 Task: Check all the Calendly integrations.
Action: Mouse moved to (96, 554)
Screenshot: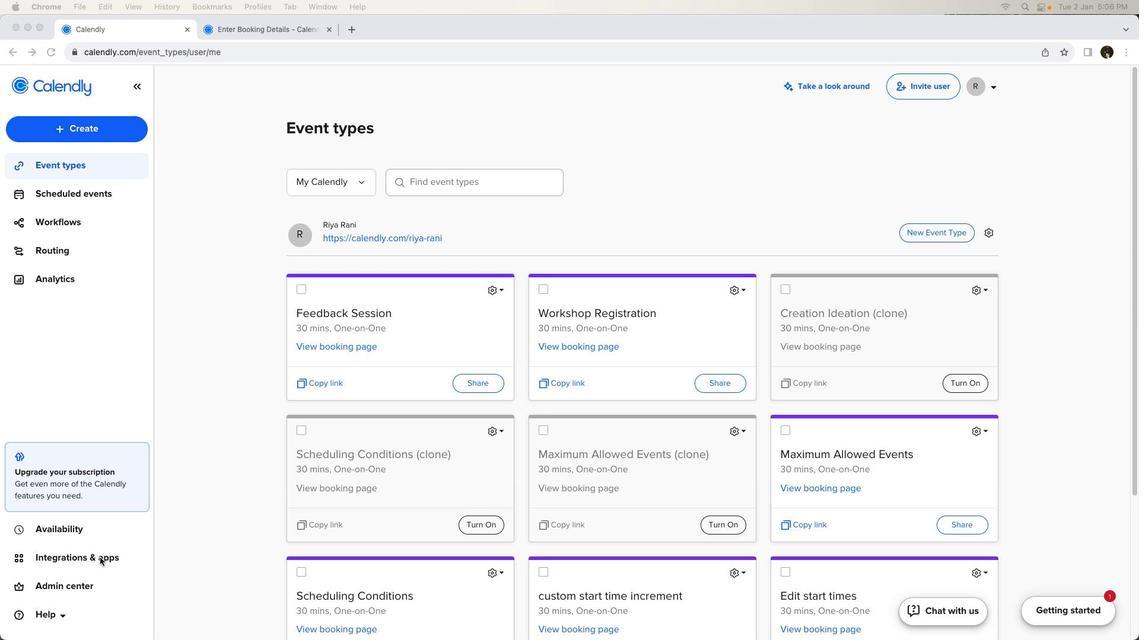
Action: Mouse pressed left at (96, 554)
Screenshot: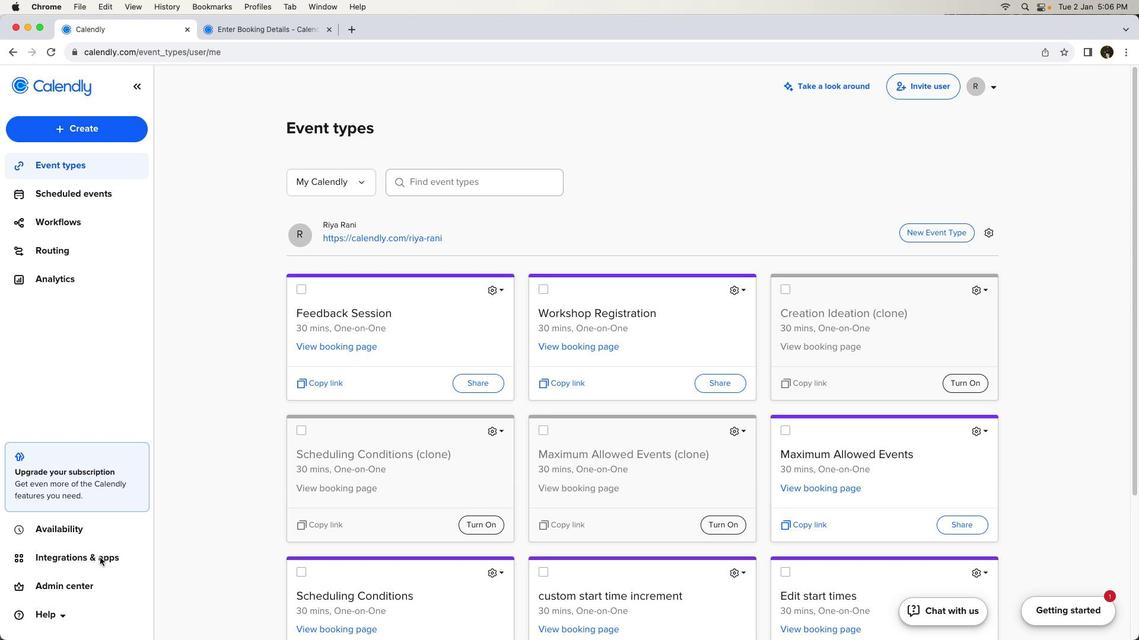 
Action: Mouse pressed left at (96, 554)
Screenshot: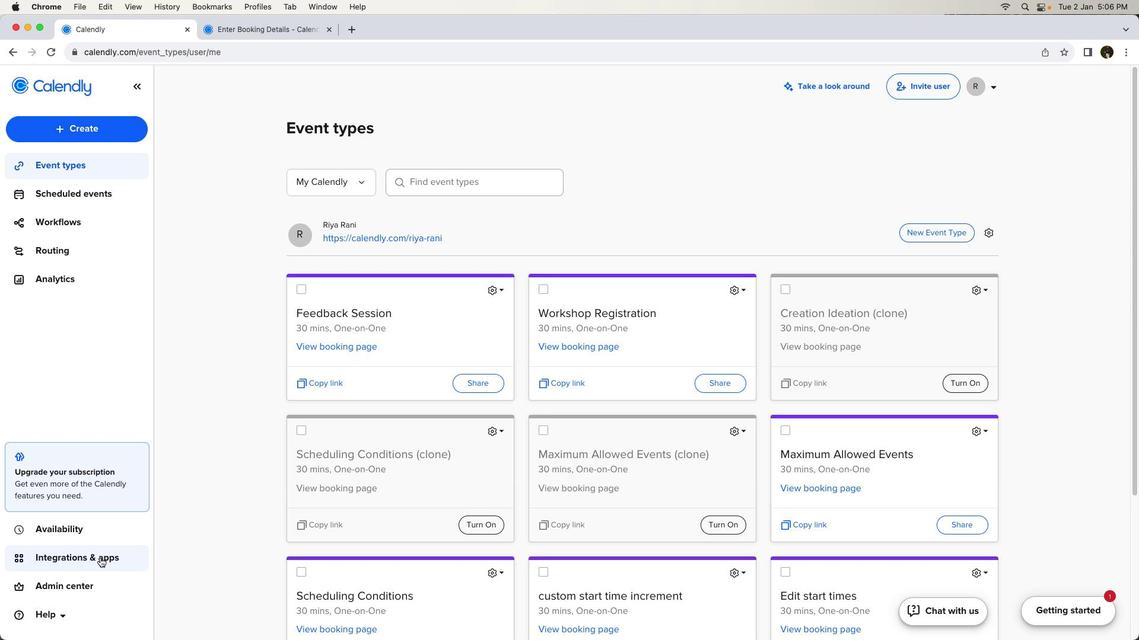 
Action: Mouse moved to (96, 555)
Screenshot: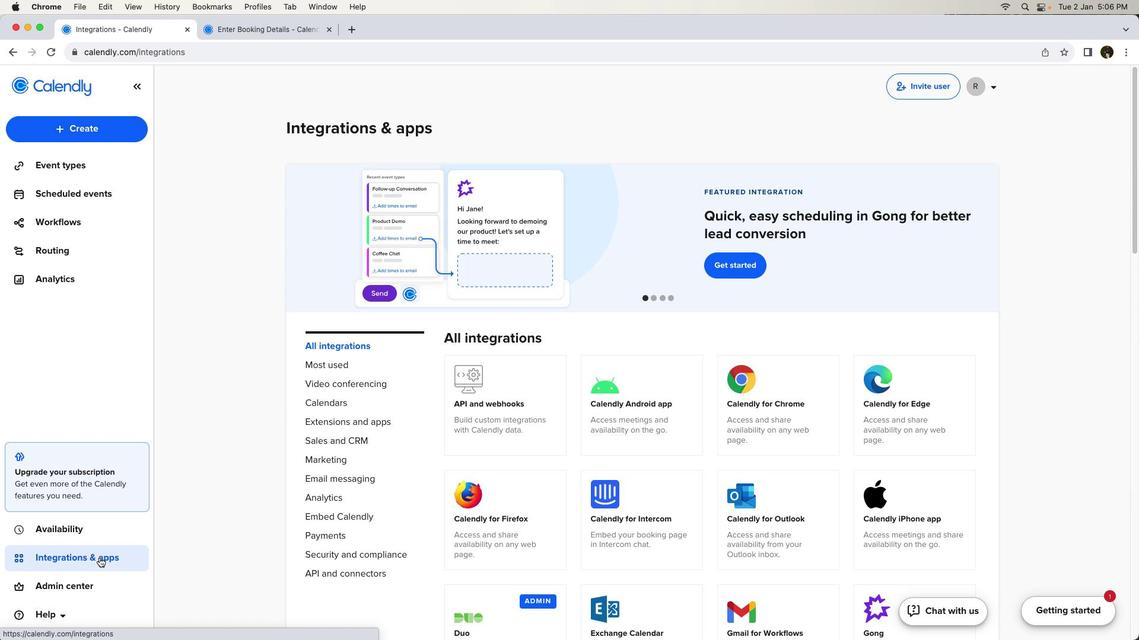 
Action: Mouse pressed left at (96, 555)
Screenshot: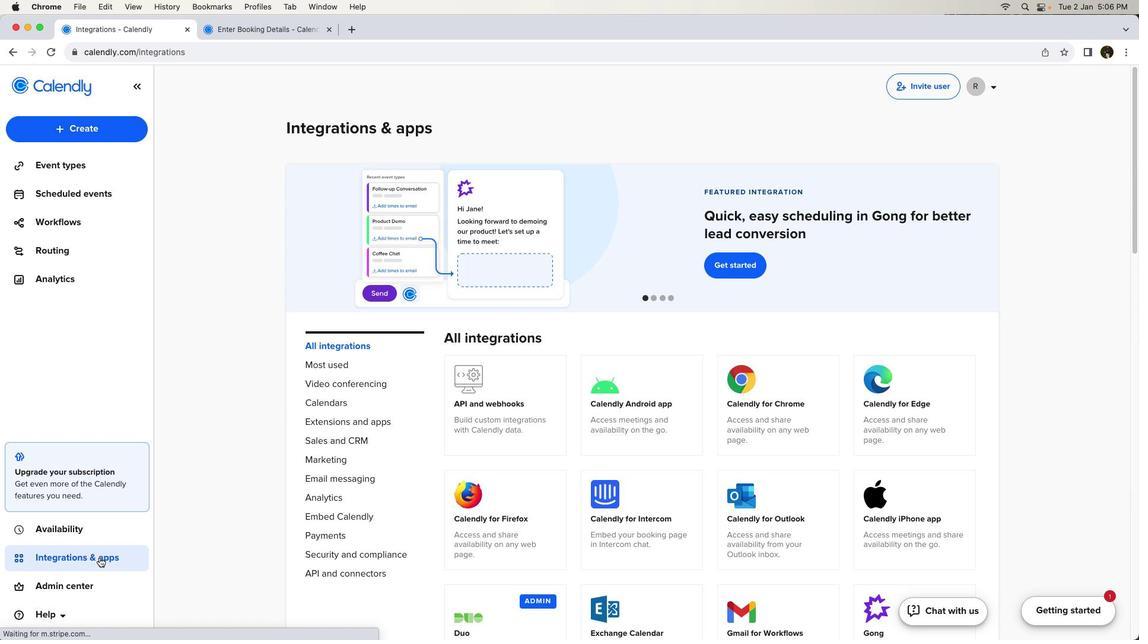 
Action: Mouse moved to (352, 341)
Screenshot: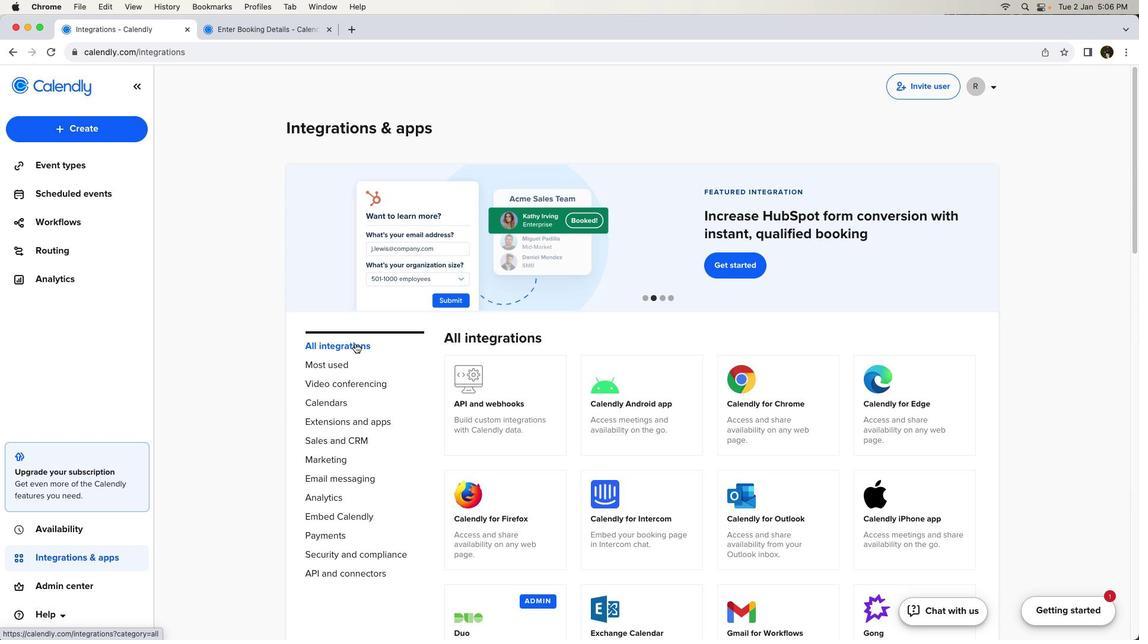 
Action: Mouse pressed left at (352, 341)
Screenshot: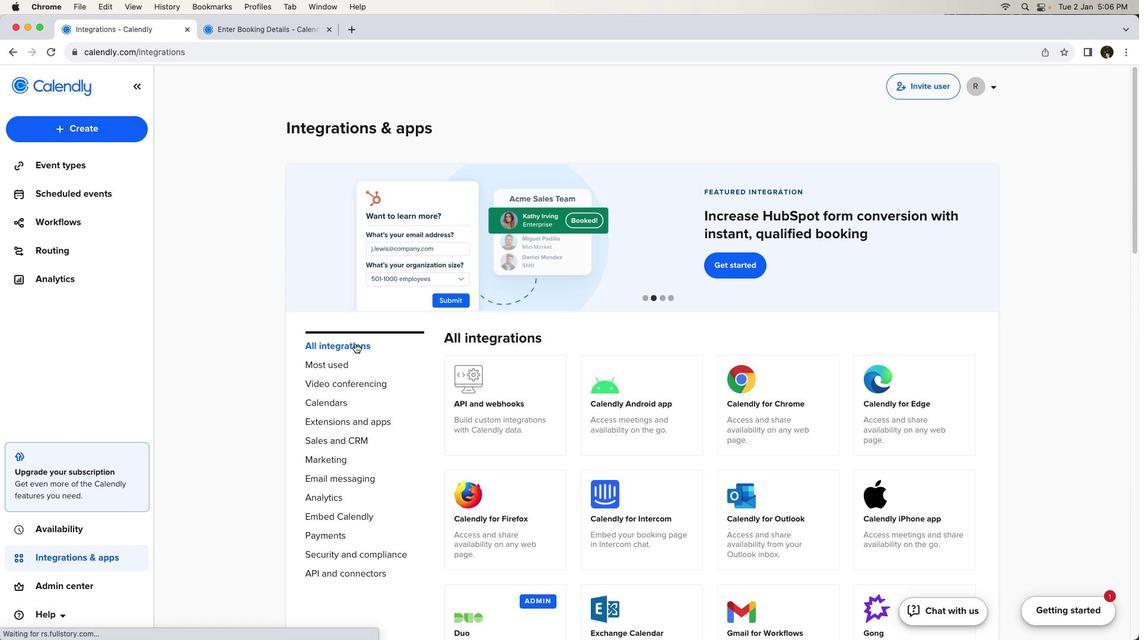 
Action: Mouse moved to (533, 444)
Screenshot: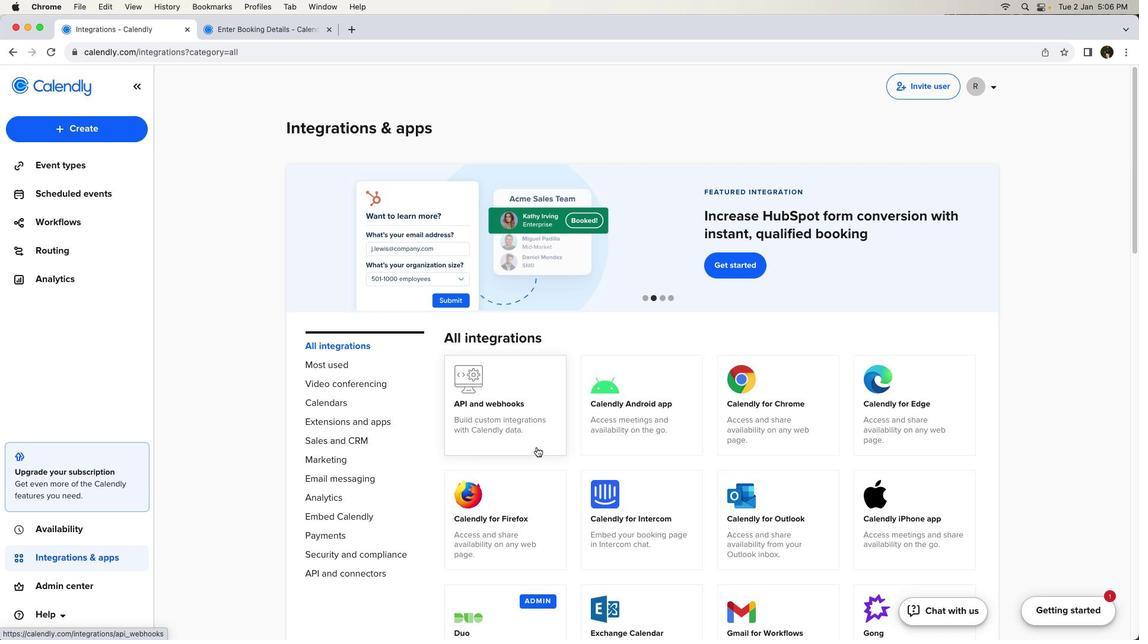
Action: Mouse scrolled (533, 444) with delta (-2, -2)
Screenshot: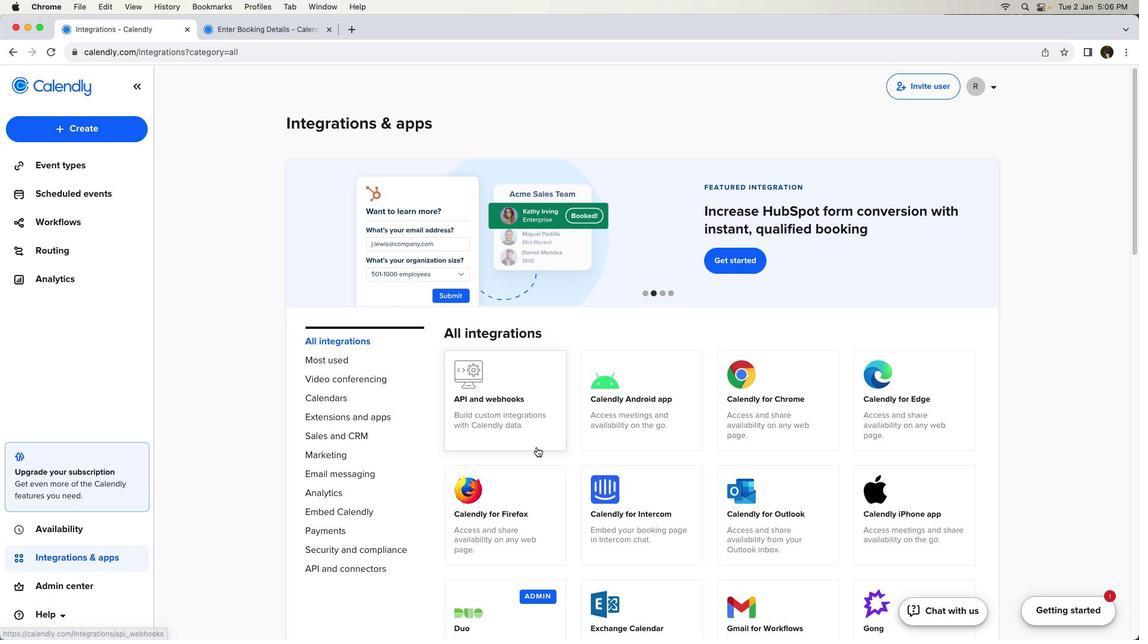 
Action: Mouse scrolled (533, 444) with delta (-2, -2)
Screenshot: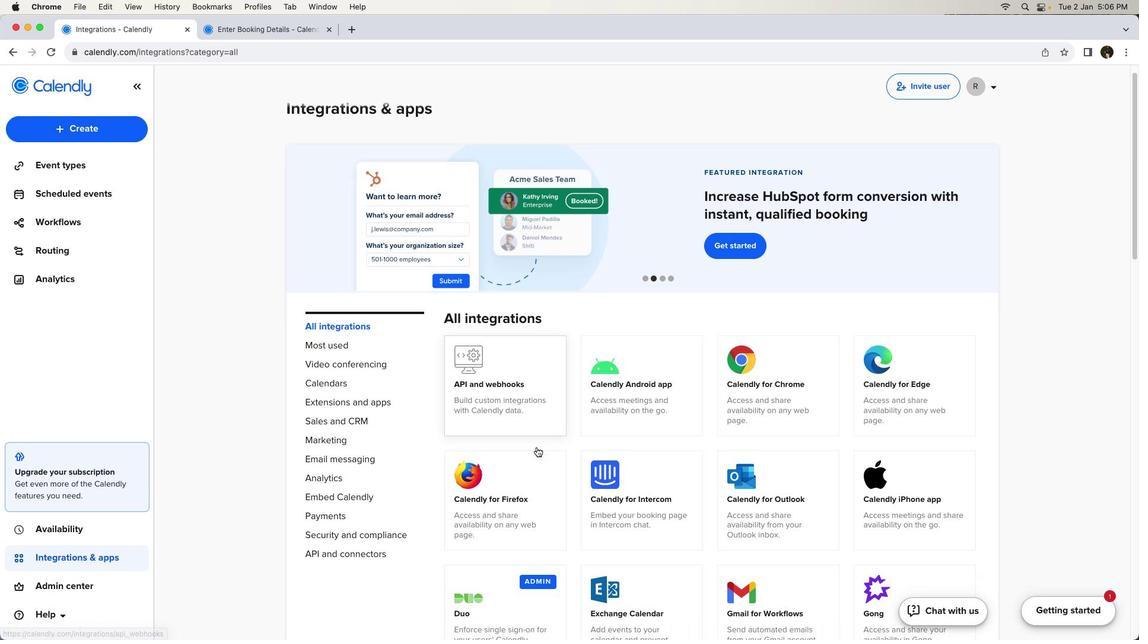 
Action: Mouse scrolled (533, 444) with delta (-2, -2)
Screenshot: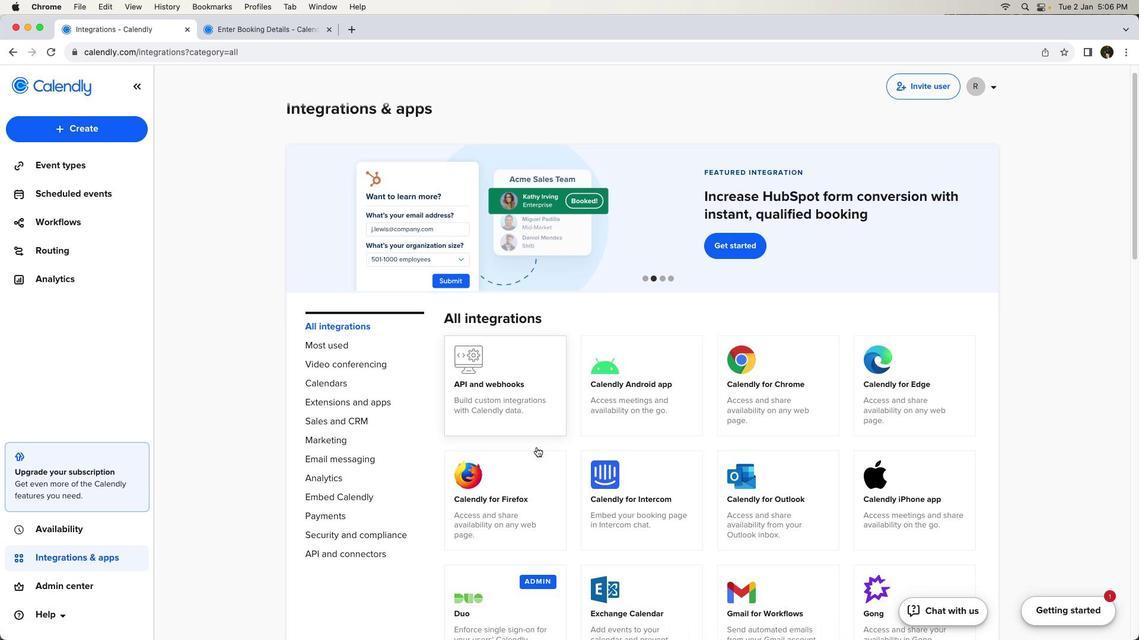 
Action: Mouse scrolled (533, 444) with delta (-2, -3)
Screenshot: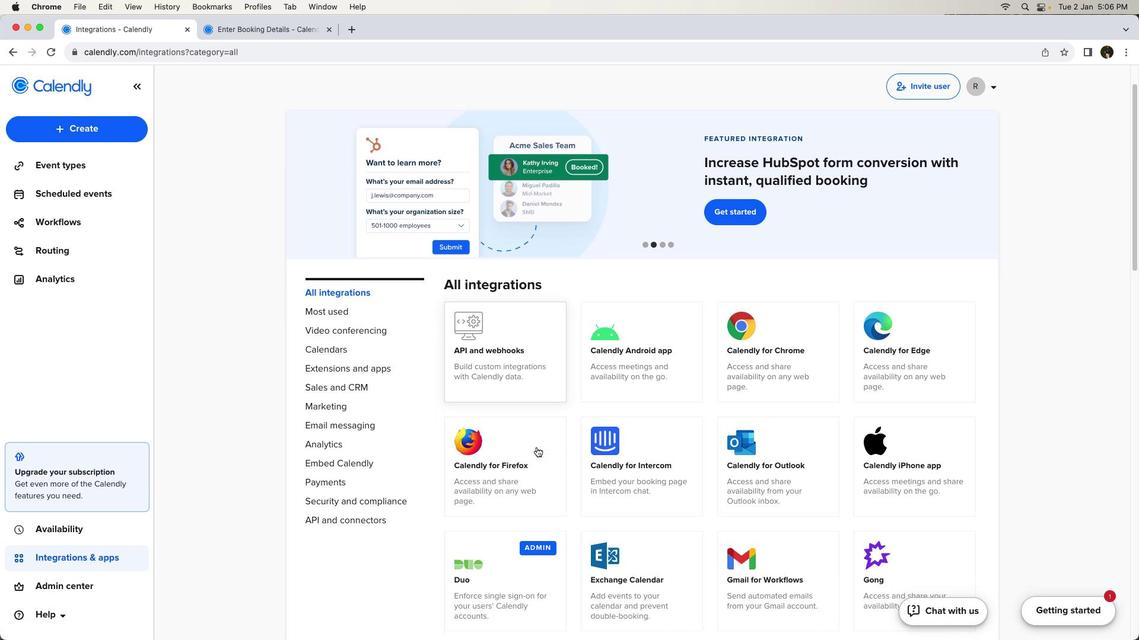 
Action: Mouse moved to (533, 445)
Screenshot: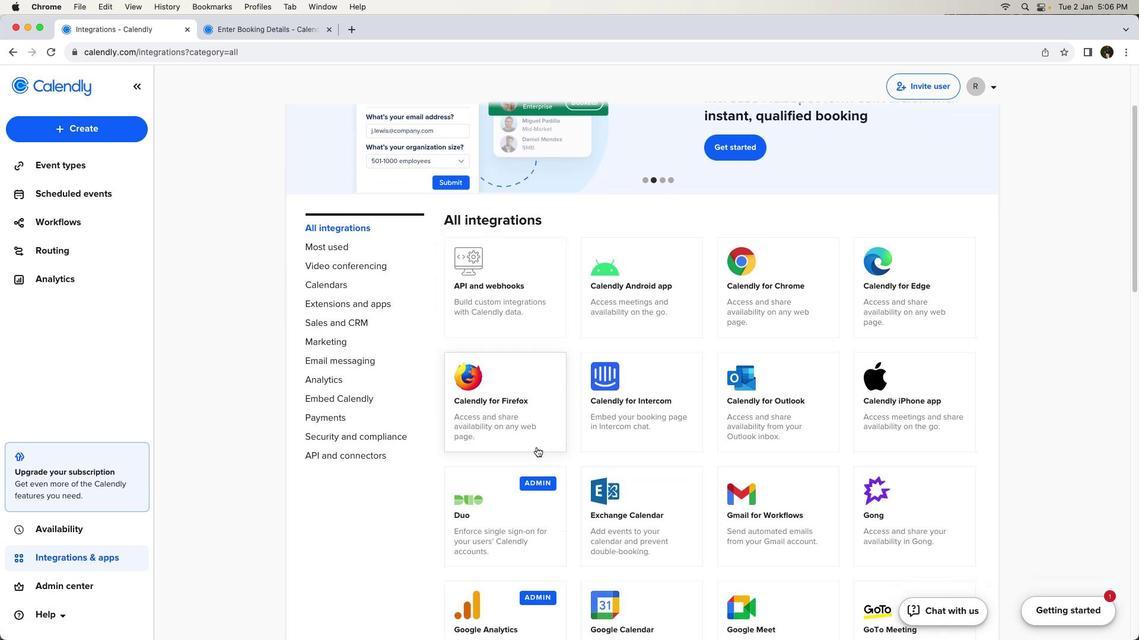 
Action: Mouse scrolled (533, 445) with delta (-2, -2)
Screenshot: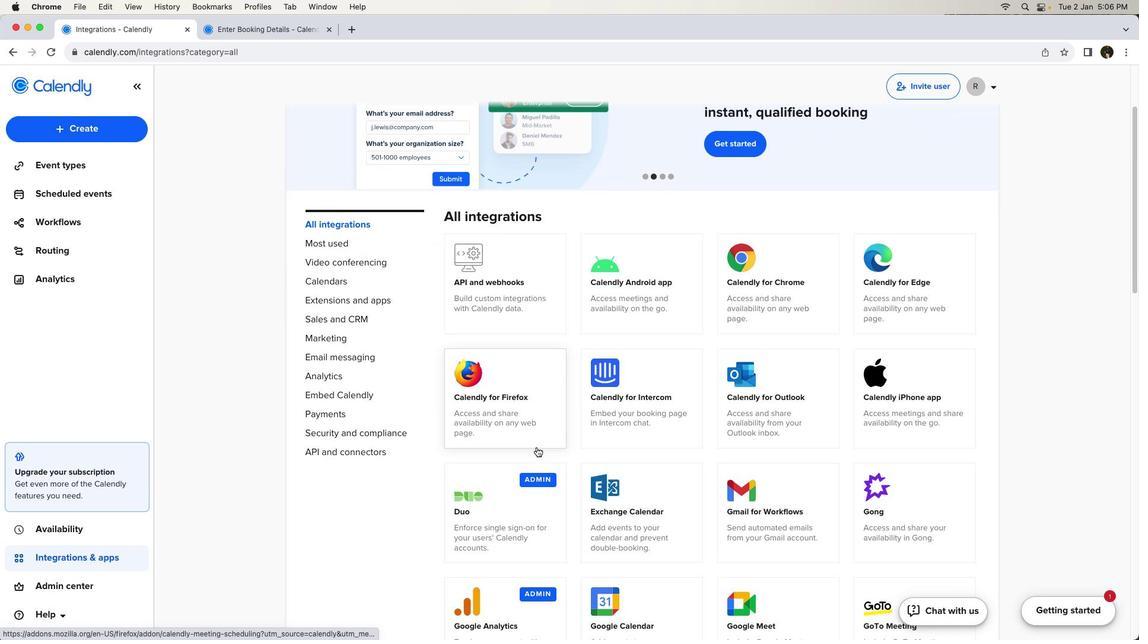 
Action: Mouse scrolled (533, 445) with delta (-2, -2)
Screenshot: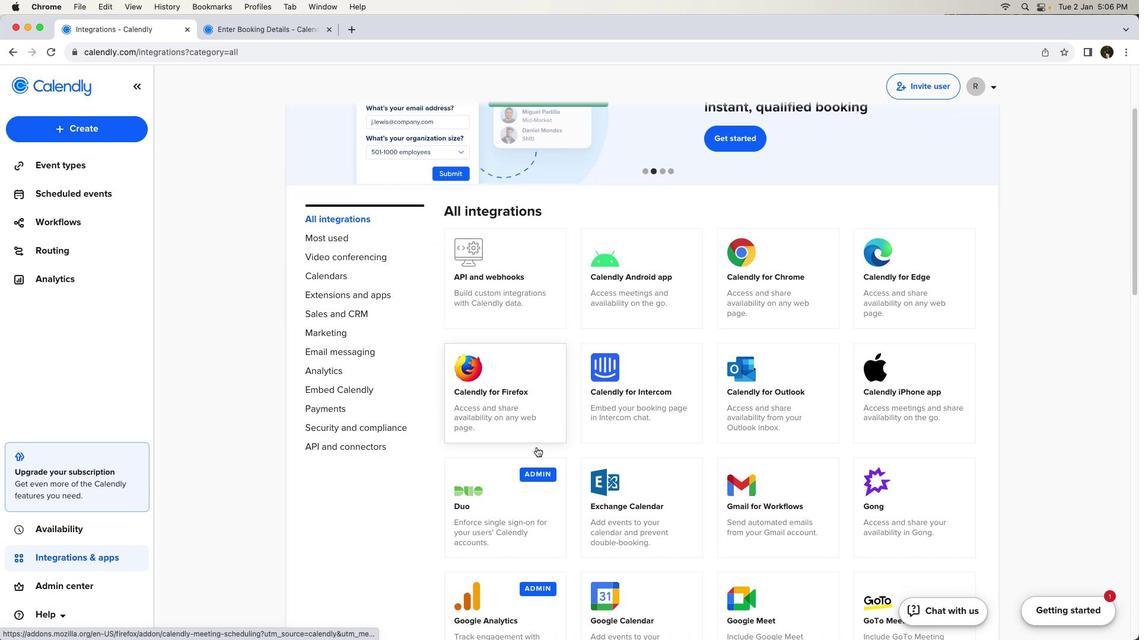 
Action: Mouse scrolled (533, 445) with delta (-2, -2)
Screenshot: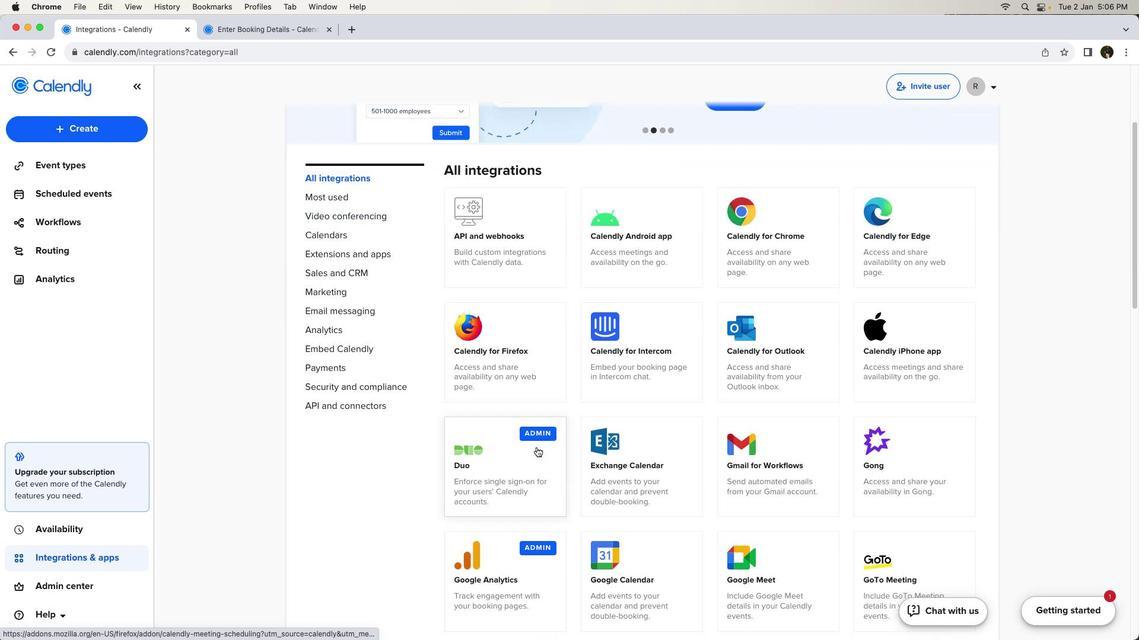 
Action: Mouse scrolled (533, 445) with delta (-2, -2)
Screenshot: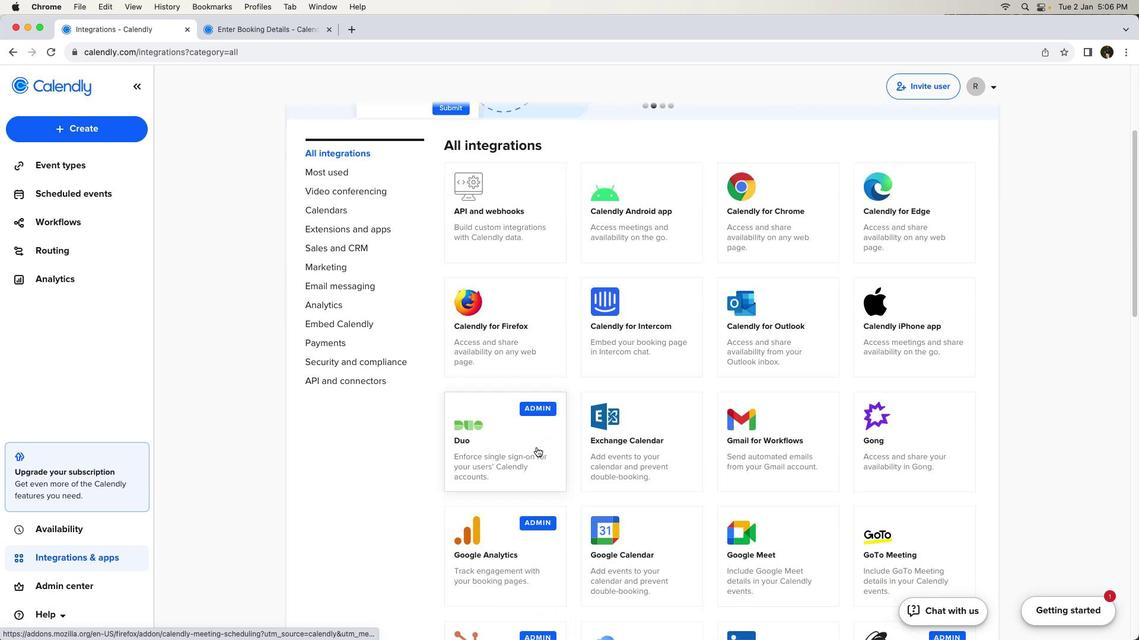 
Action: Mouse scrolled (533, 445) with delta (-2, -4)
Screenshot: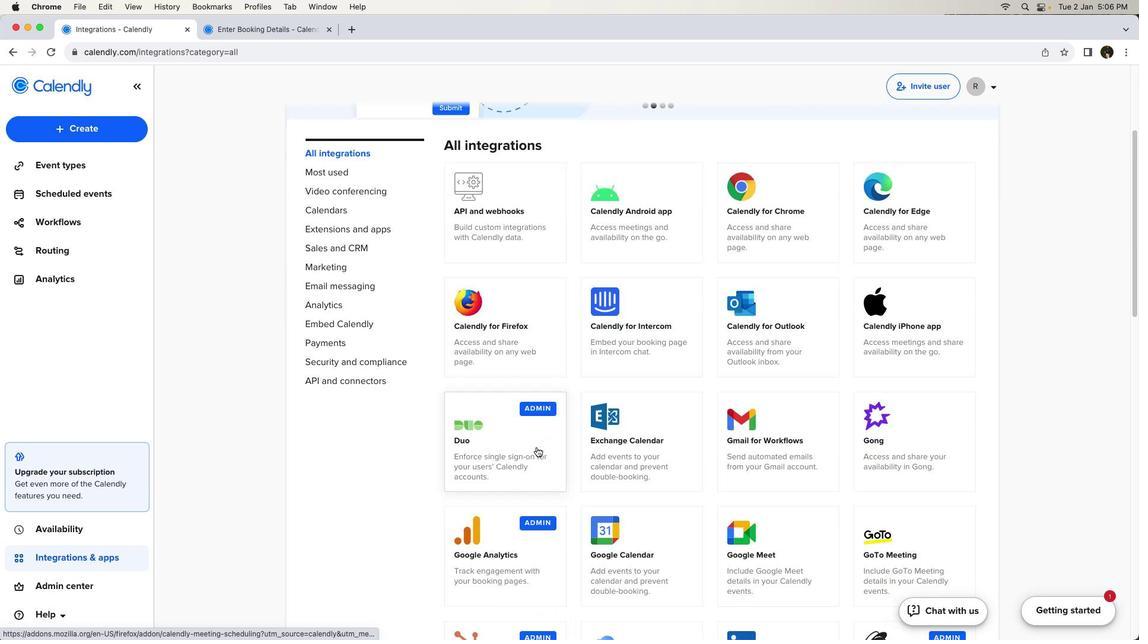 
Action: Mouse moved to (534, 445)
Screenshot: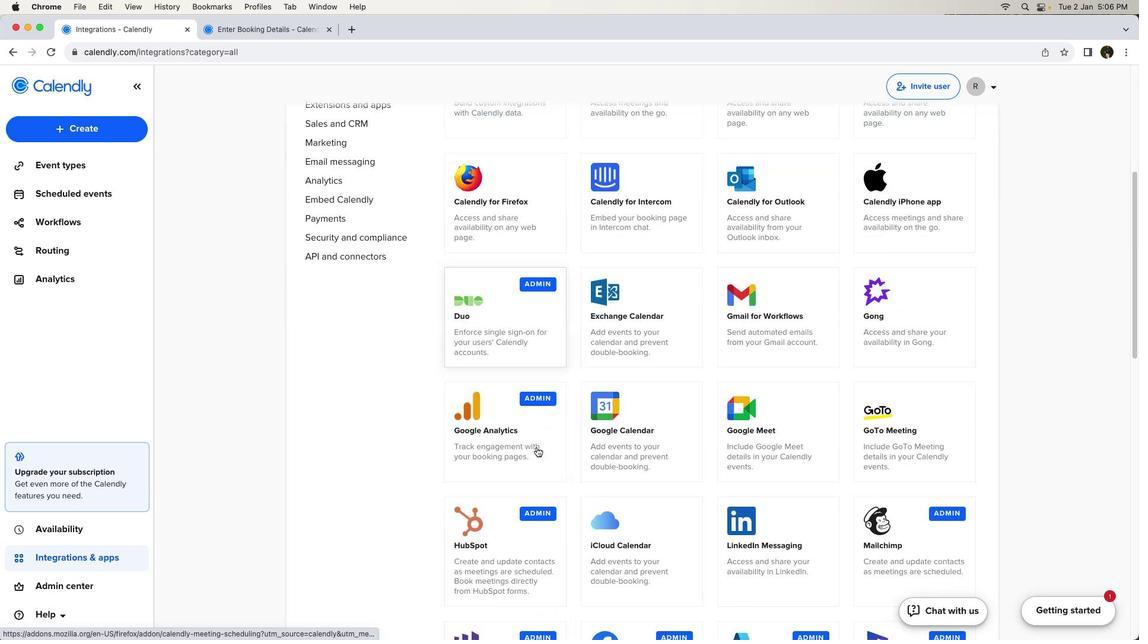 
Action: Mouse scrolled (534, 445) with delta (-2, -4)
Screenshot: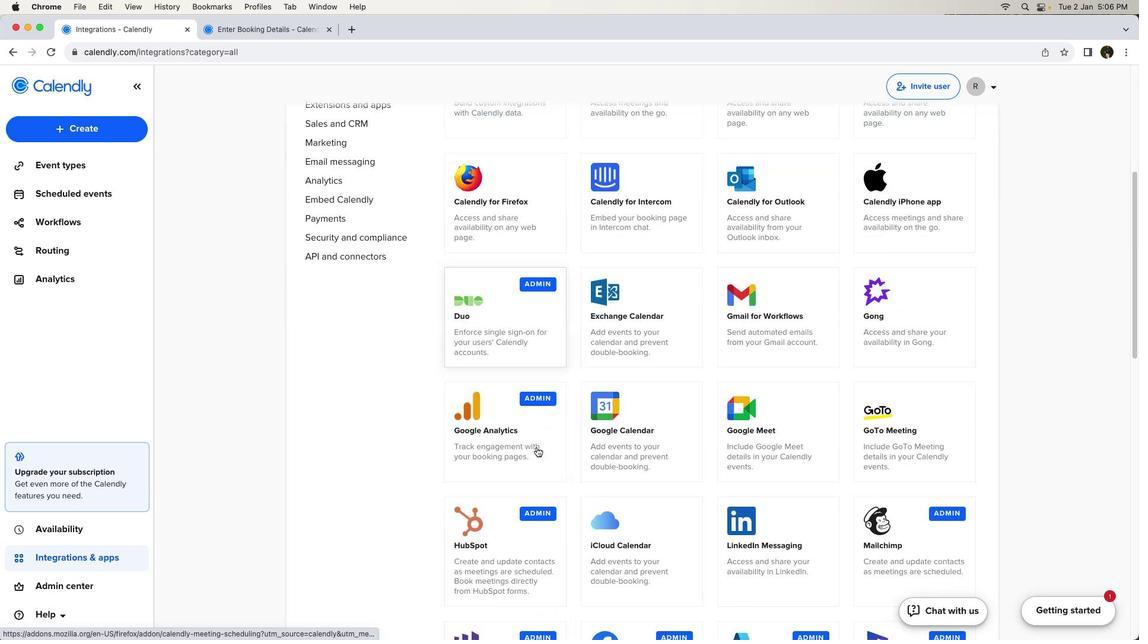 
Action: Mouse scrolled (534, 445) with delta (-2, -2)
Screenshot: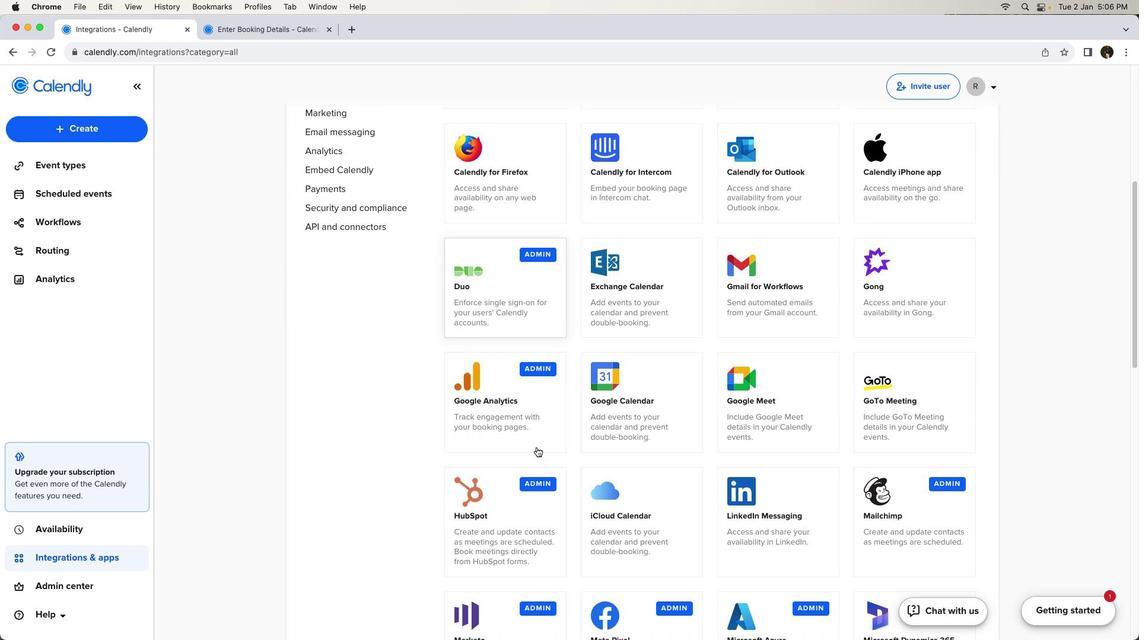 
Action: Mouse scrolled (534, 445) with delta (-2, -2)
Screenshot: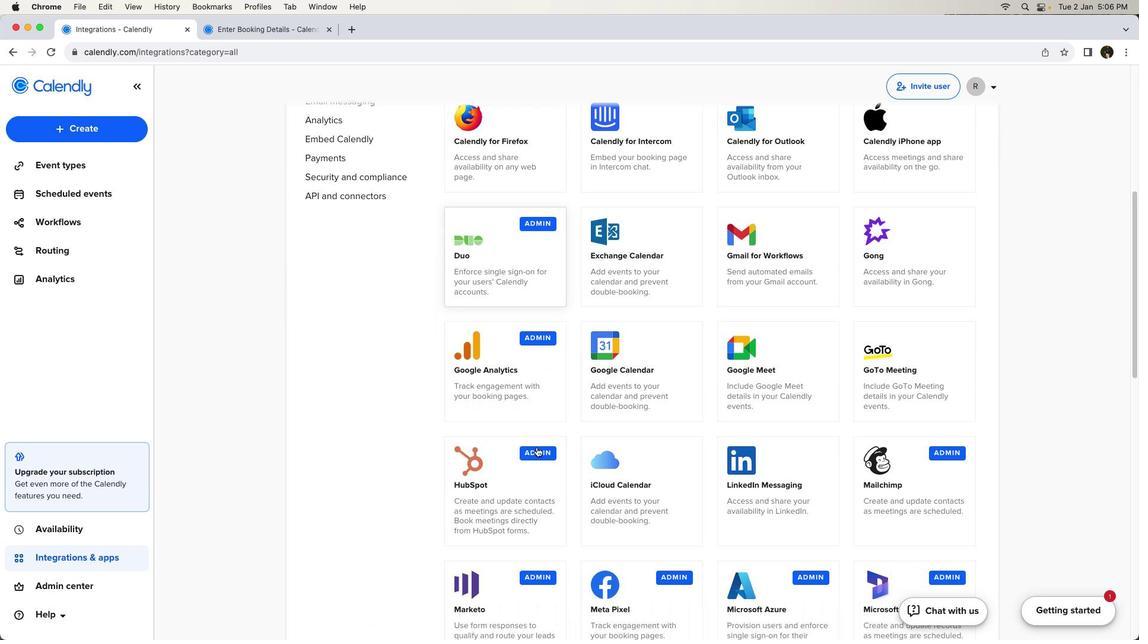 
Action: Mouse scrolled (534, 445) with delta (-2, -3)
Screenshot: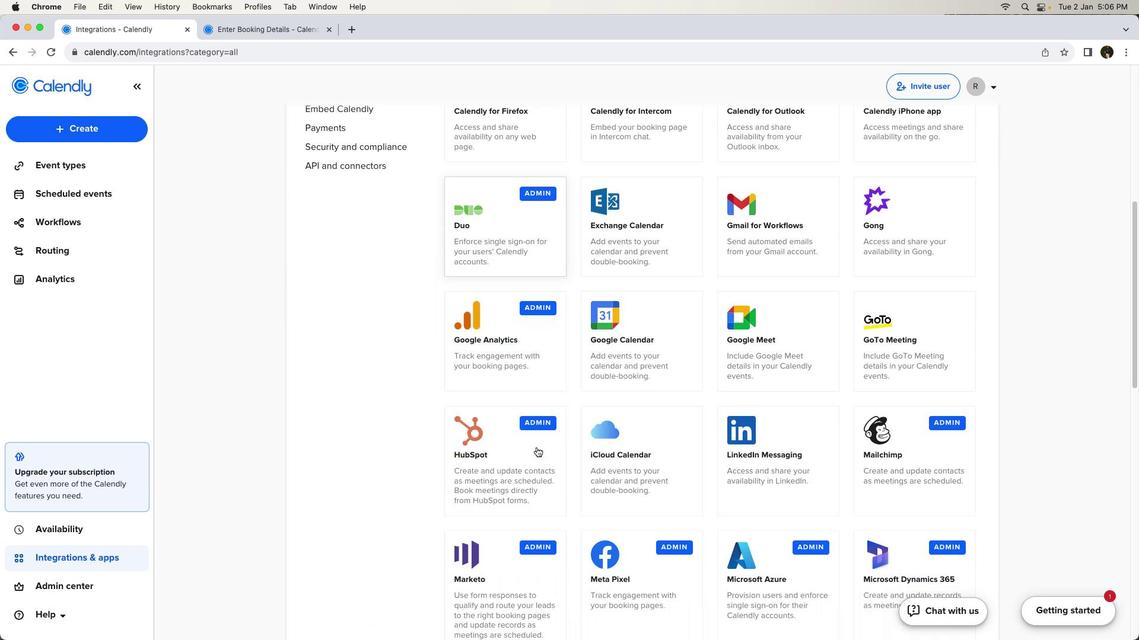 
Action: Mouse scrolled (534, 445) with delta (-2, -4)
Screenshot: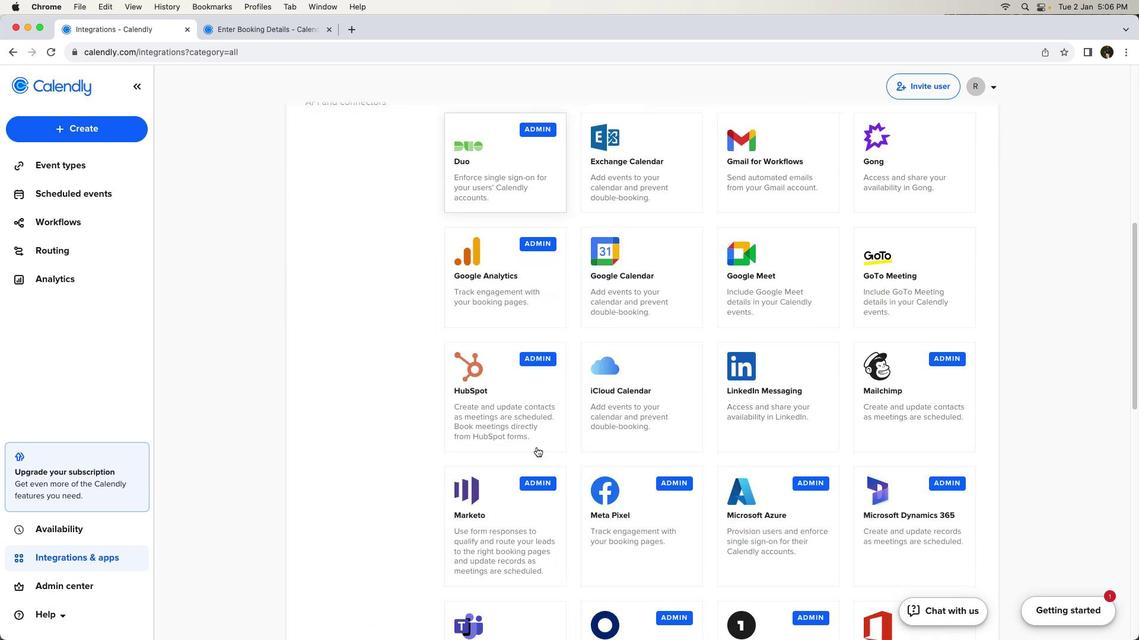 
Action: Mouse scrolled (534, 445) with delta (-2, -2)
Screenshot: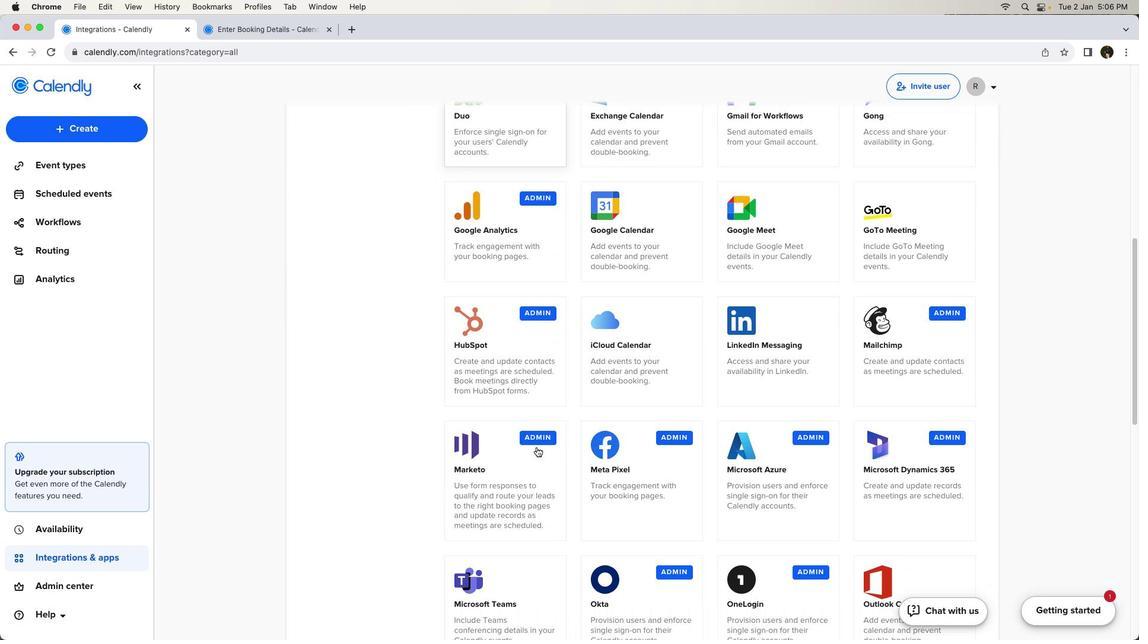 
Action: Mouse scrolled (534, 445) with delta (-2, -2)
Screenshot: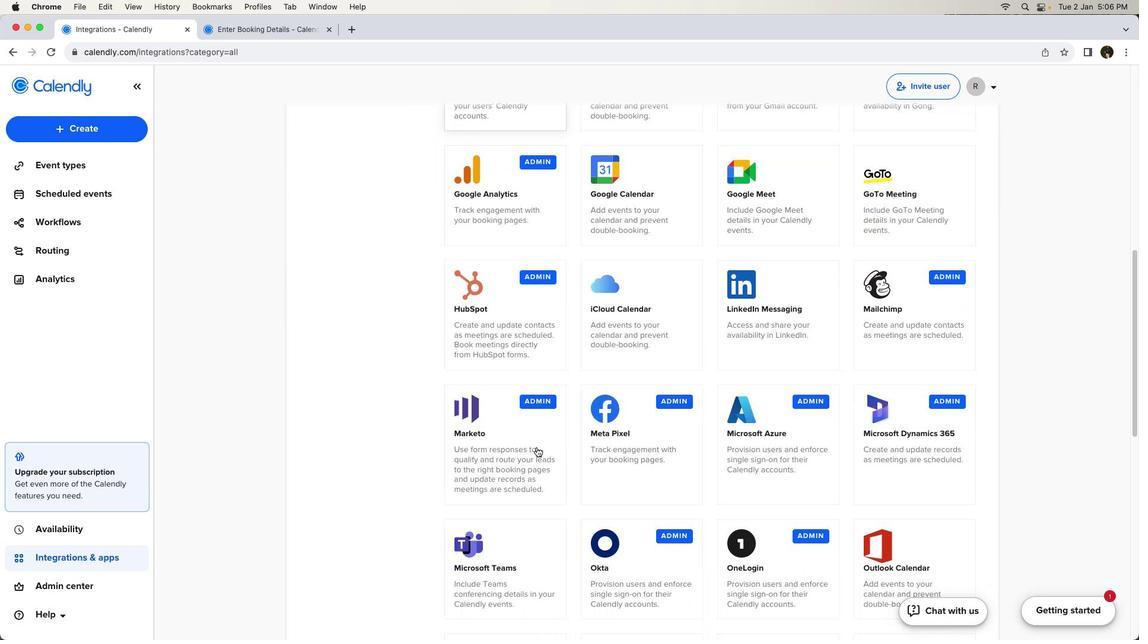 
Action: Mouse scrolled (534, 445) with delta (-2, -4)
Screenshot: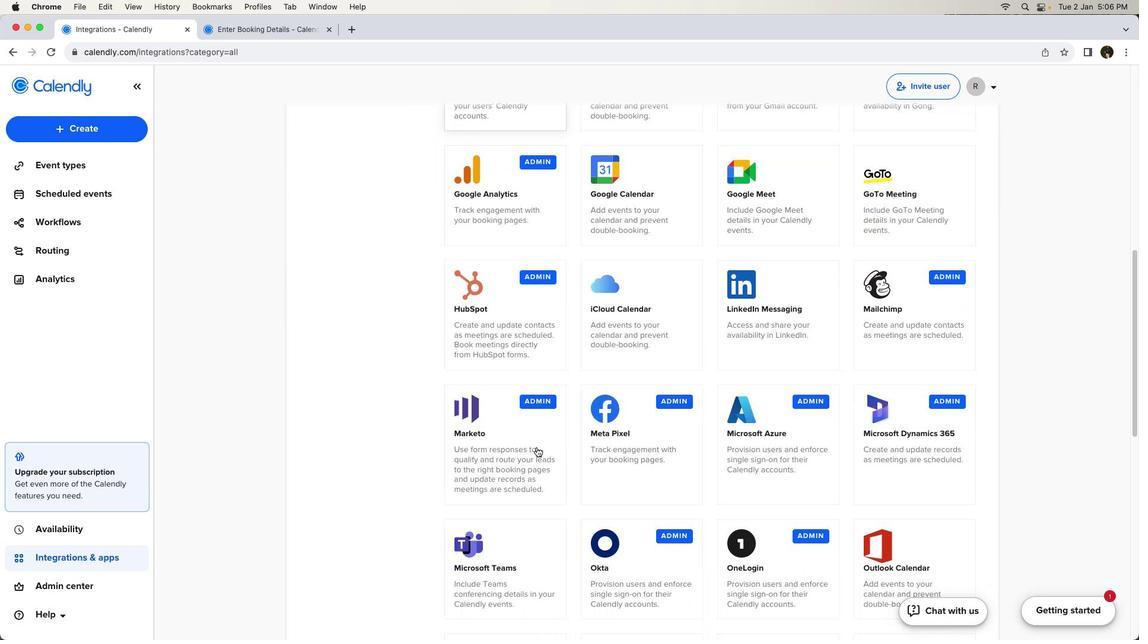 
Action: Mouse scrolled (534, 445) with delta (-2, -4)
Screenshot: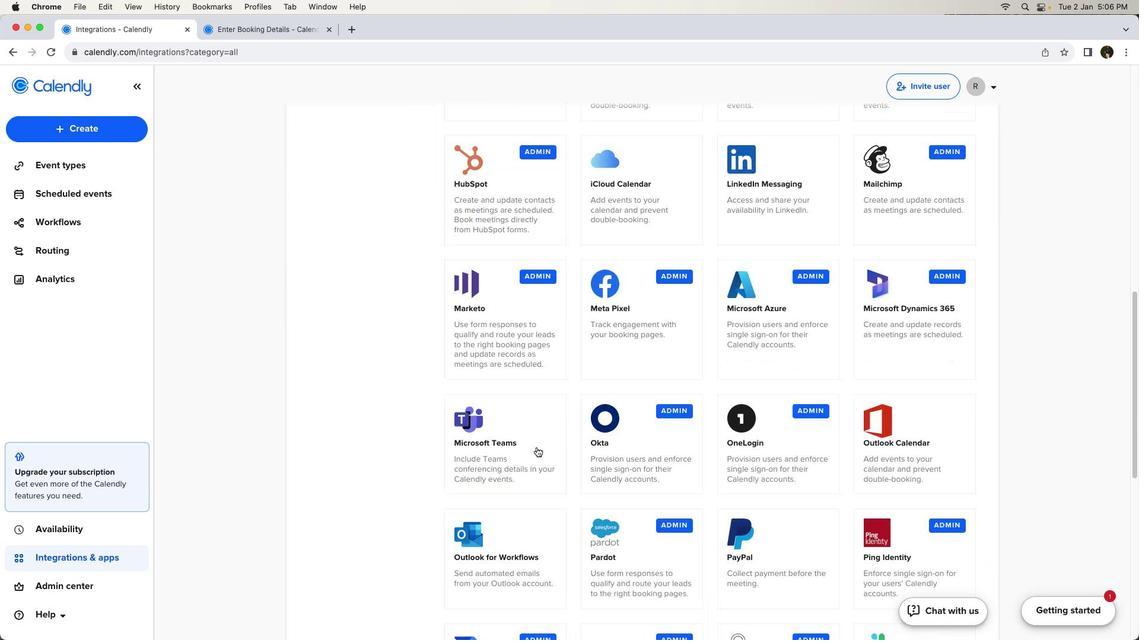 
Action: Mouse scrolled (534, 445) with delta (-2, -2)
Screenshot: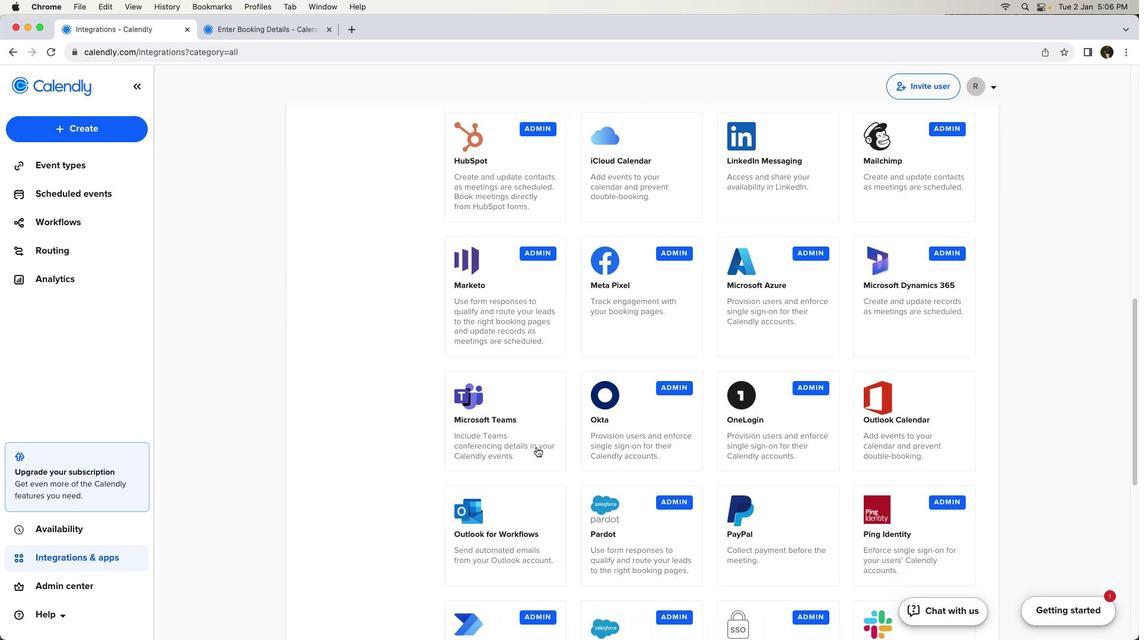 
Action: Mouse scrolled (534, 445) with delta (-2, -2)
Screenshot: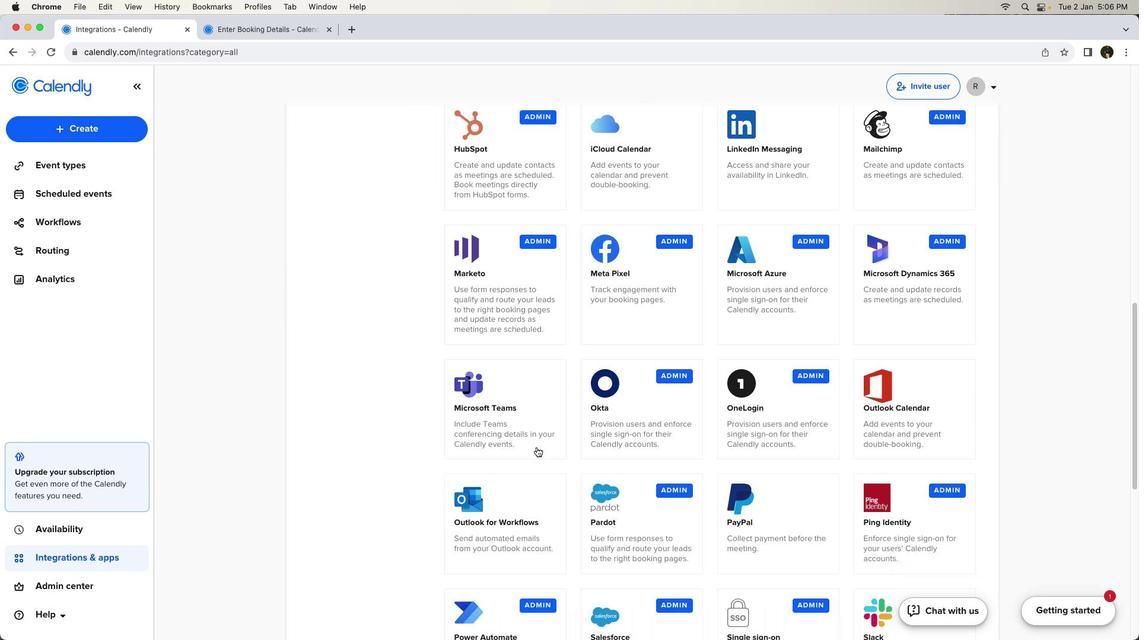
Action: Mouse scrolled (534, 445) with delta (-2, -3)
Screenshot: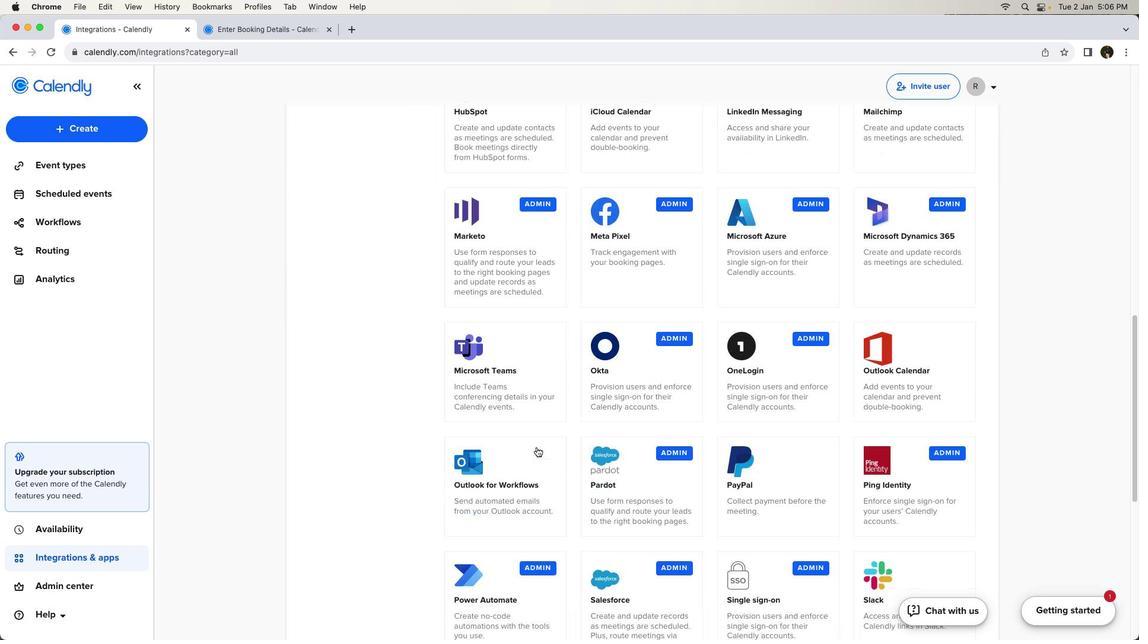 
Action: Mouse scrolled (534, 445) with delta (-2, -4)
Screenshot: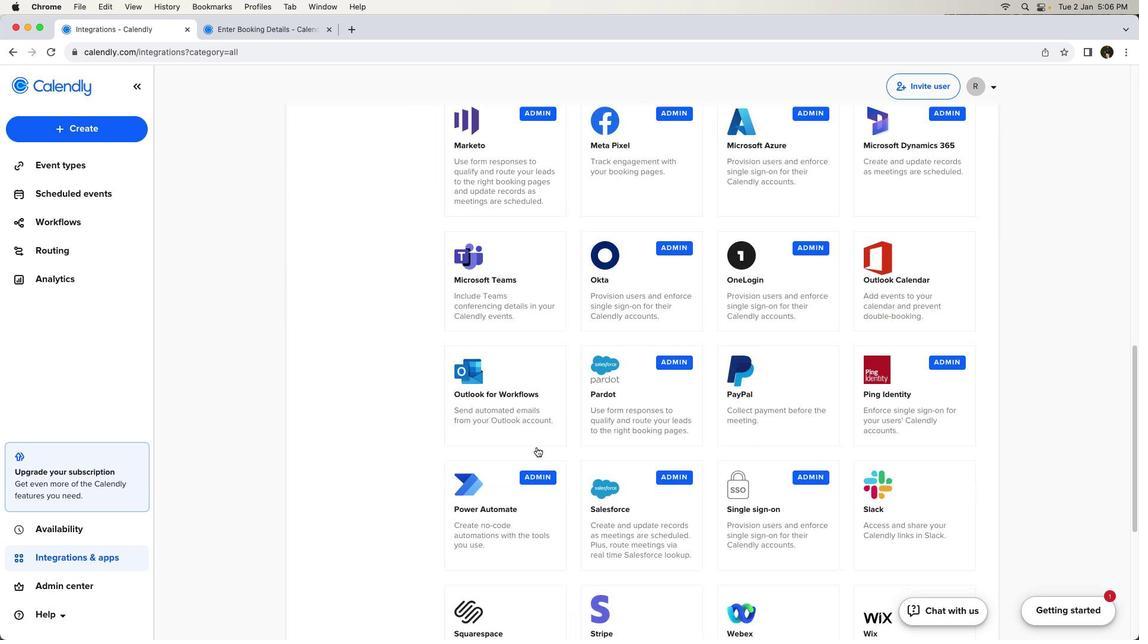 
Action: Mouse moved to (539, 441)
Screenshot: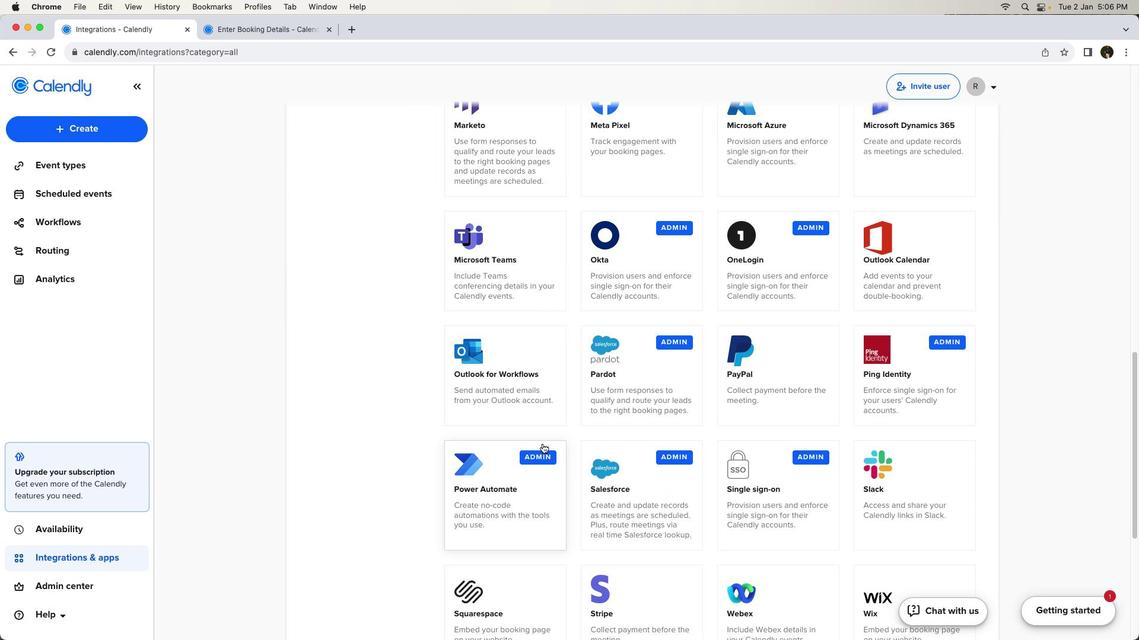 
Action: Mouse scrolled (539, 441) with delta (-2, -2)
Screenshot: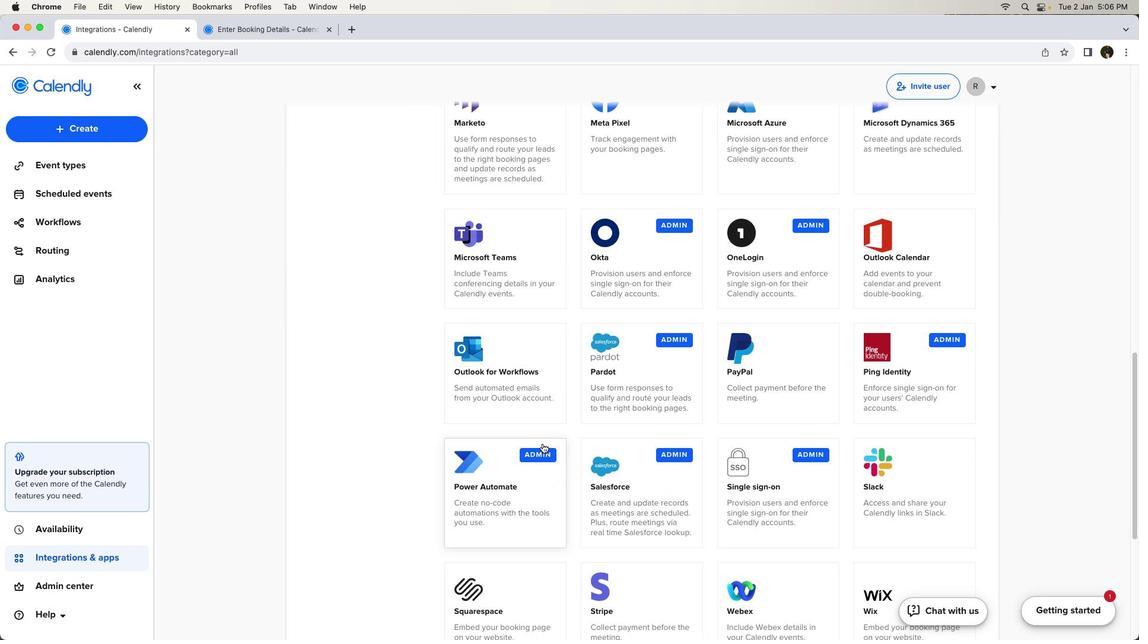 
Action: Mouse scrolled (539, 441) with delta (-2, -2)
Screenshot: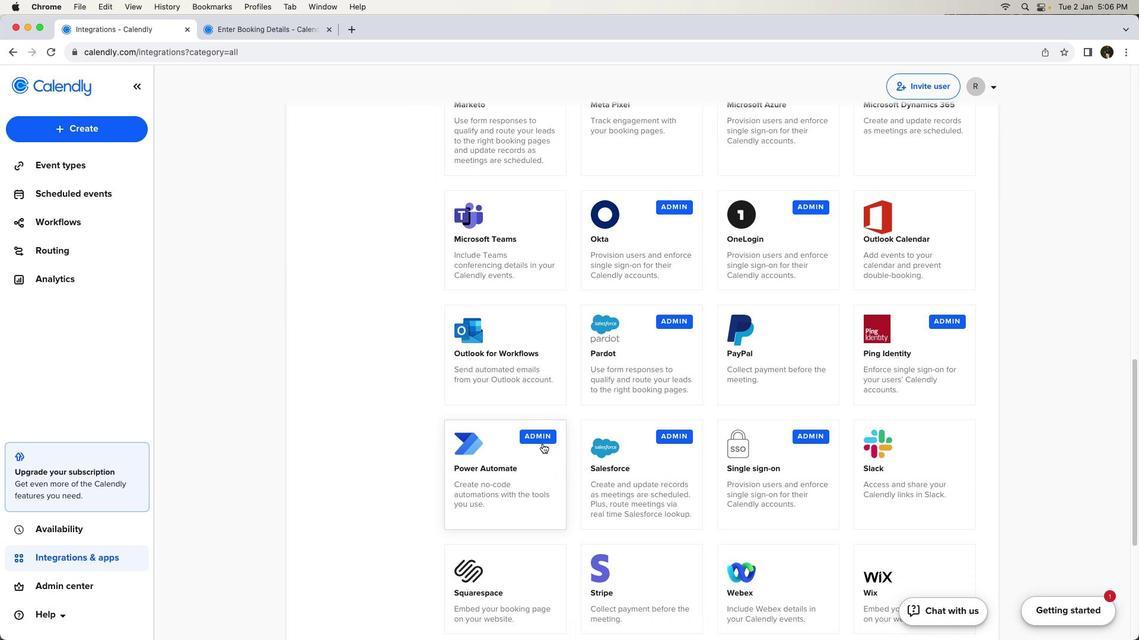 
Action: Mouse scrolled (539, 441) with delta (-2, -2)
Screenshot: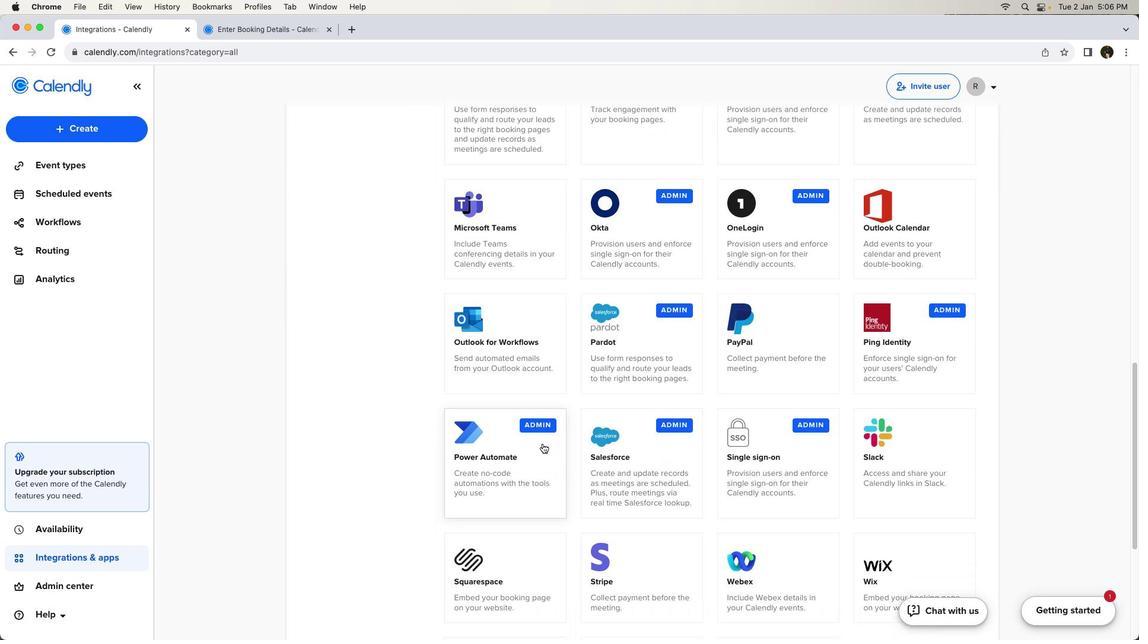 
Action: Mouse scrolled (539, 441) with delta (-2, -2)
Screenshot: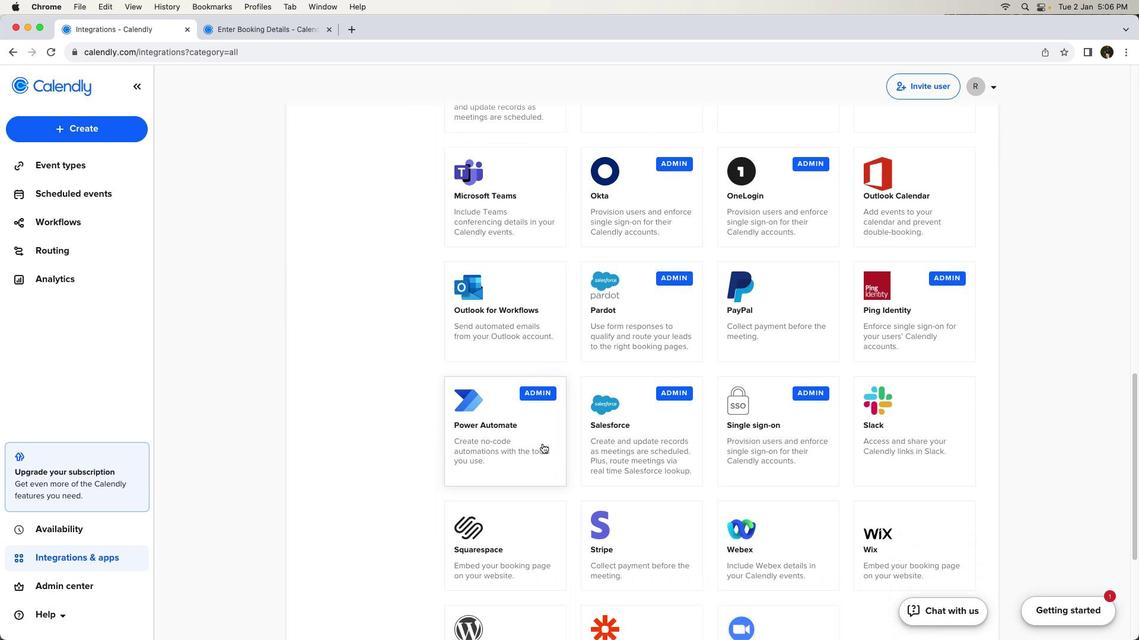 
Action: Mouse scrolled (539, 441) with delta (-2, -2)
Screenshot: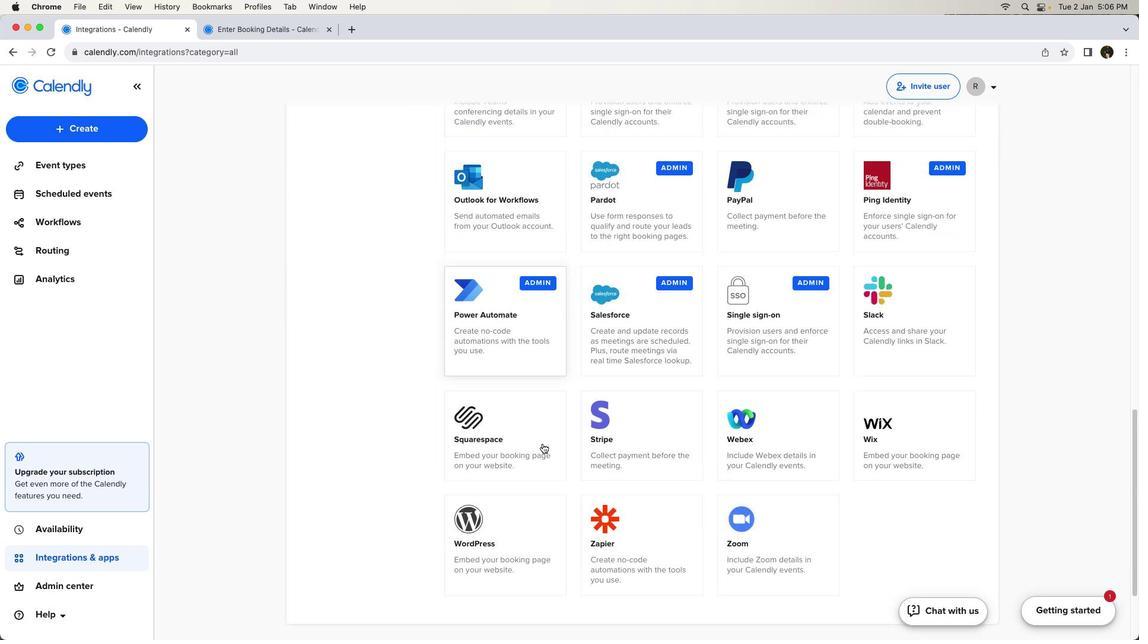 
Action: Mouse scrolled (539, 441) with delta (-2, -2)
Screenshot: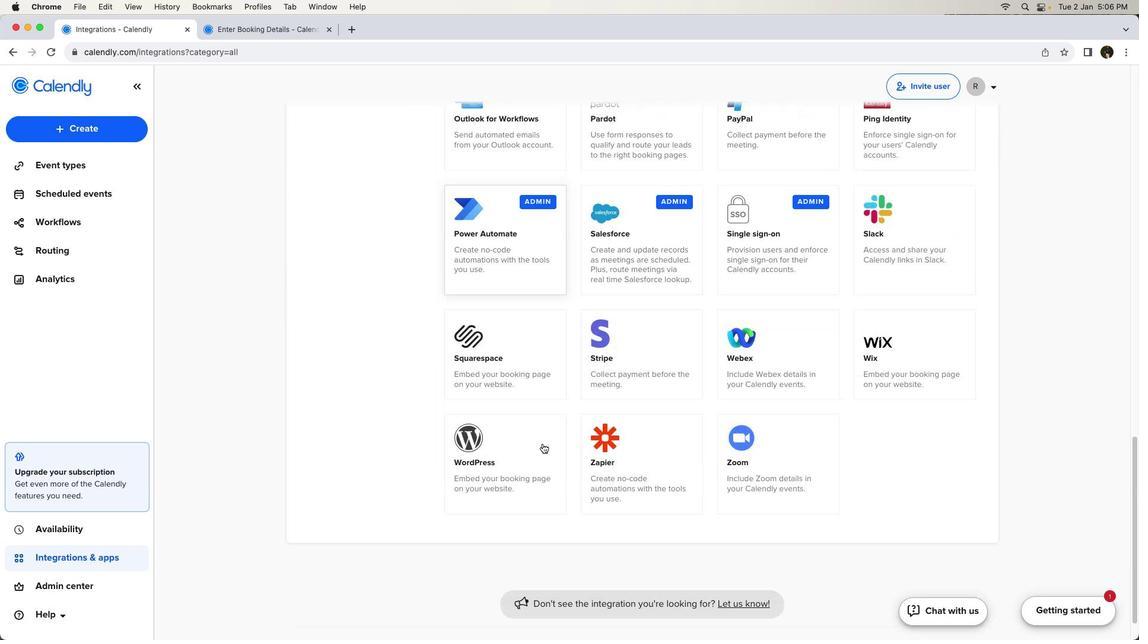 
Action: Mouse scrolled (539, 441) with delta (-2, -4)
Screenshot: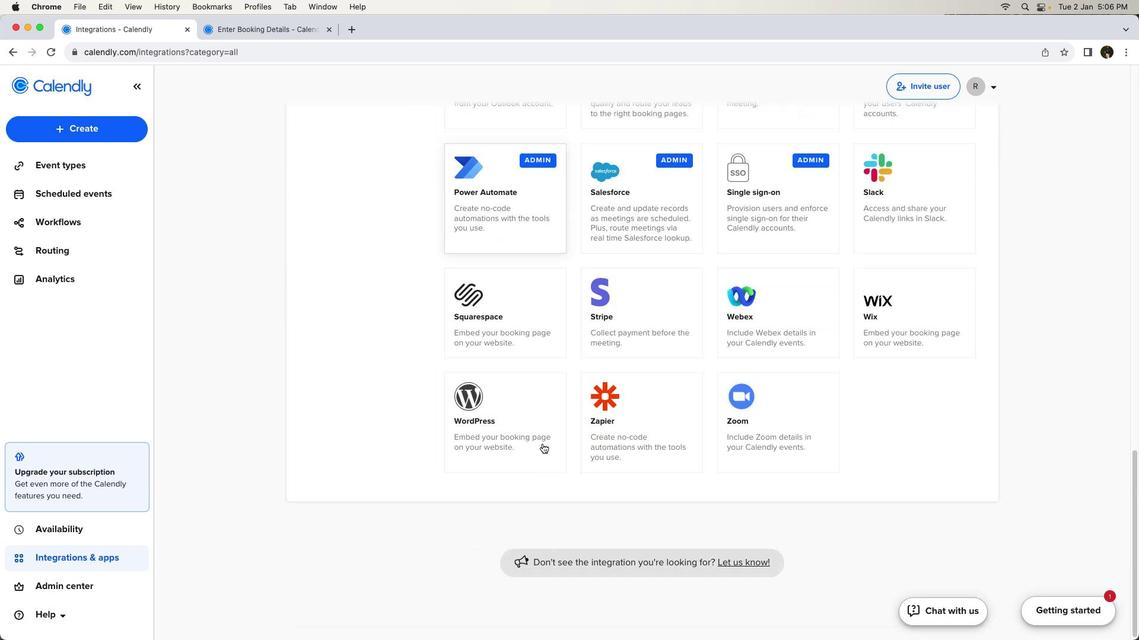 
Action: Mouse scrolled (539, 441) with delta (-2, -5)
Screenshot: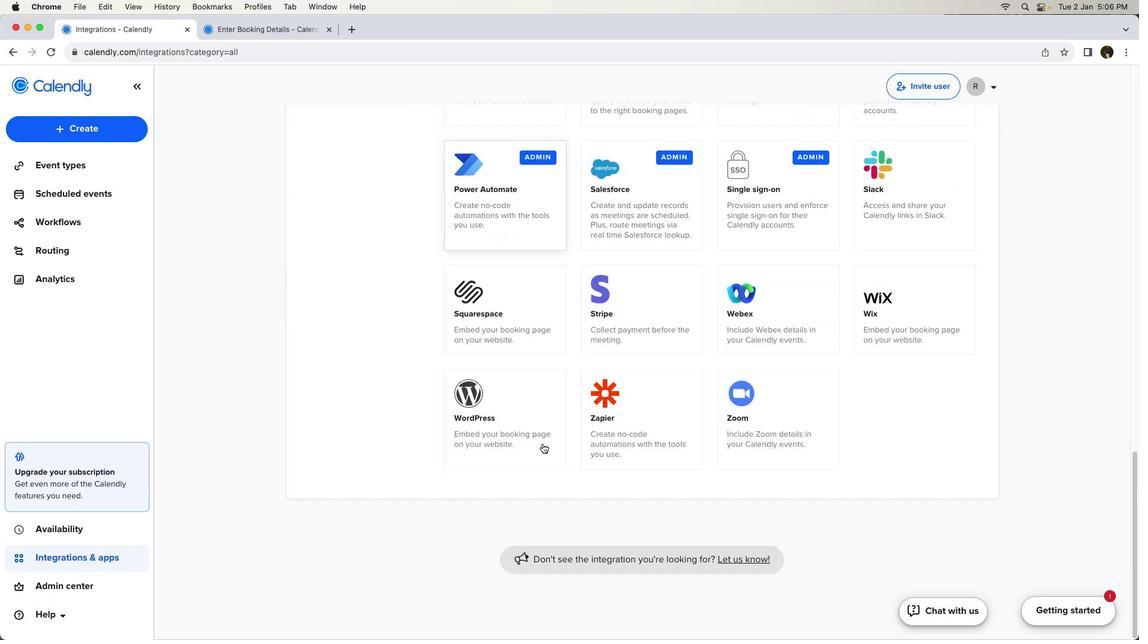 
Action: Mouse scrolled (539, 441) with delta (-2, -2)
Screenshot: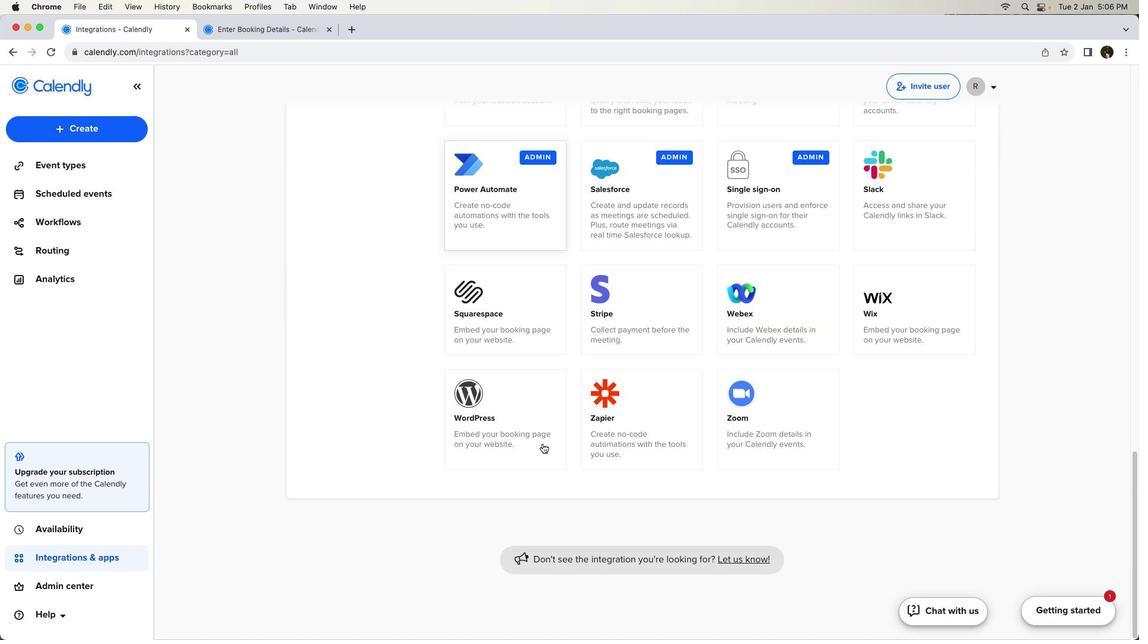 
